 Task: Enable the video output modules for Clone video filter to "Video memory output".
Action: Mouse moved to (138, 77)
Screenshot: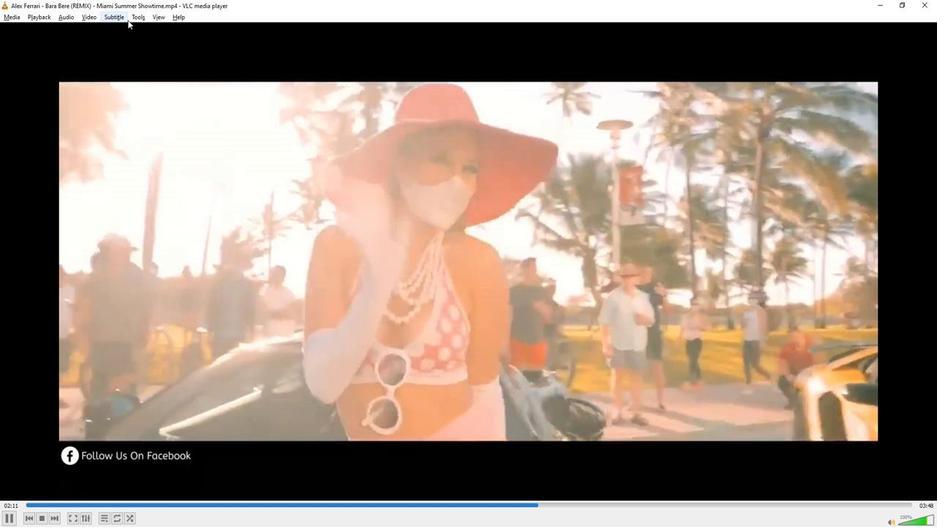 
Action: Mouse pressed left at (138, 77)
Screenshot: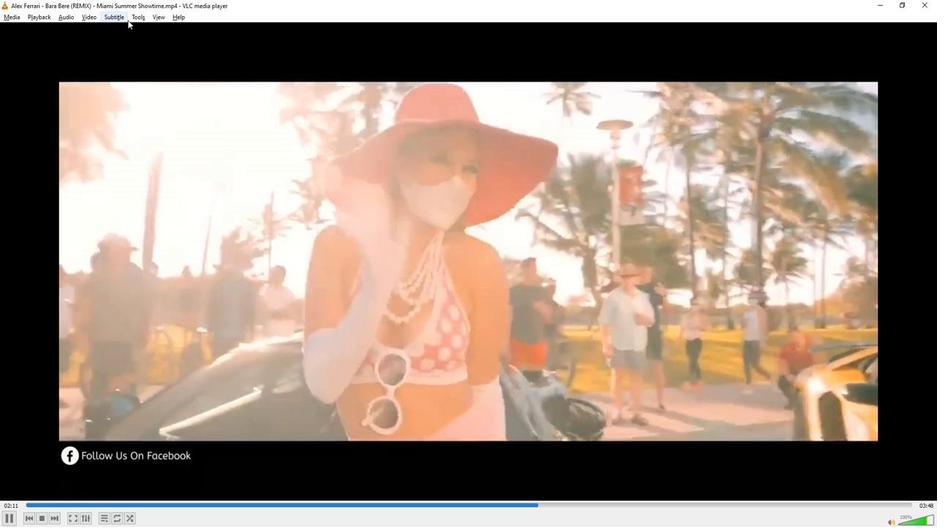 
Action: Mouse moved to (142, 75)
Screenshot: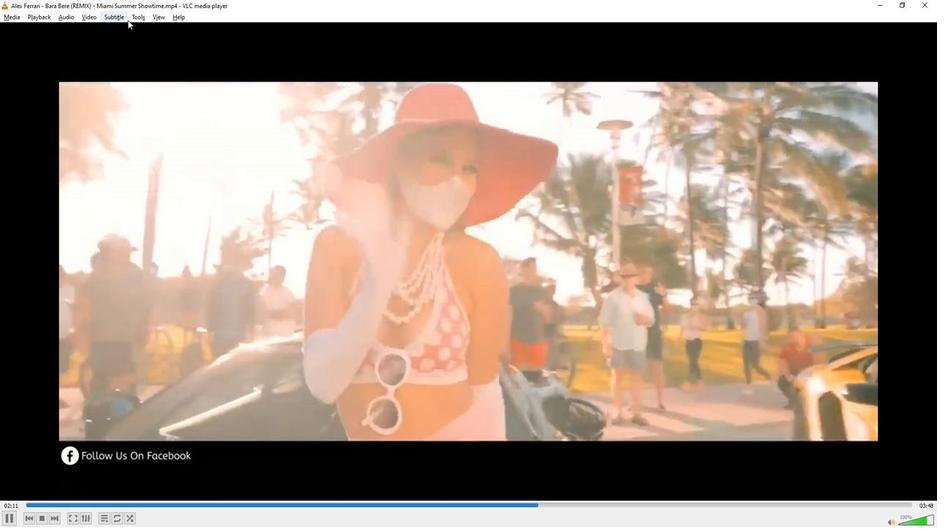 
Action: Mouse pressed left at (142, 75)
Screenshot: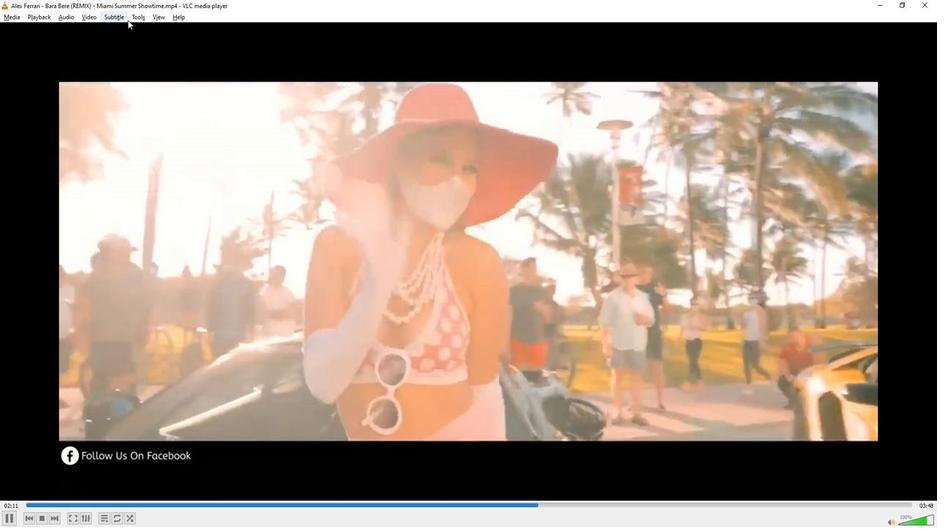 
Action: Mouse moved to (161, 166)
Screenshot: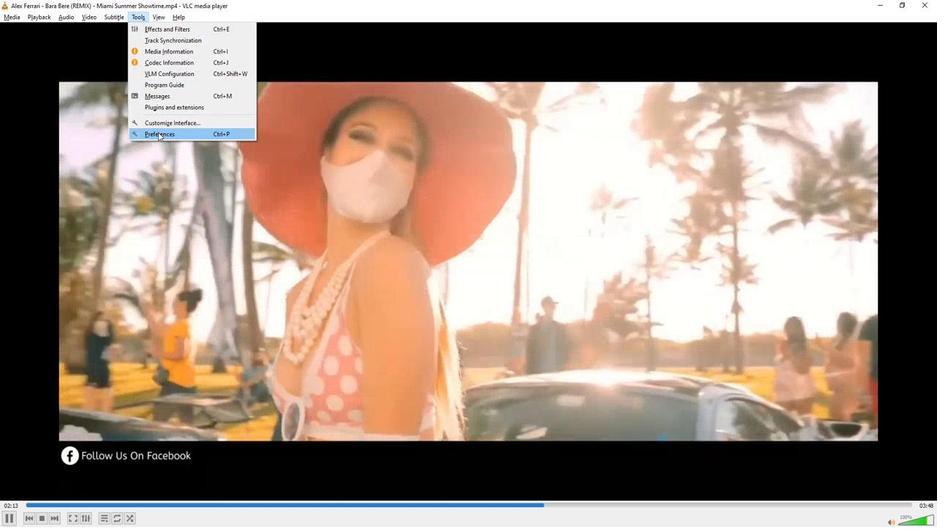 
Action: Mouse pressed left at (161, 166)
Screenshot: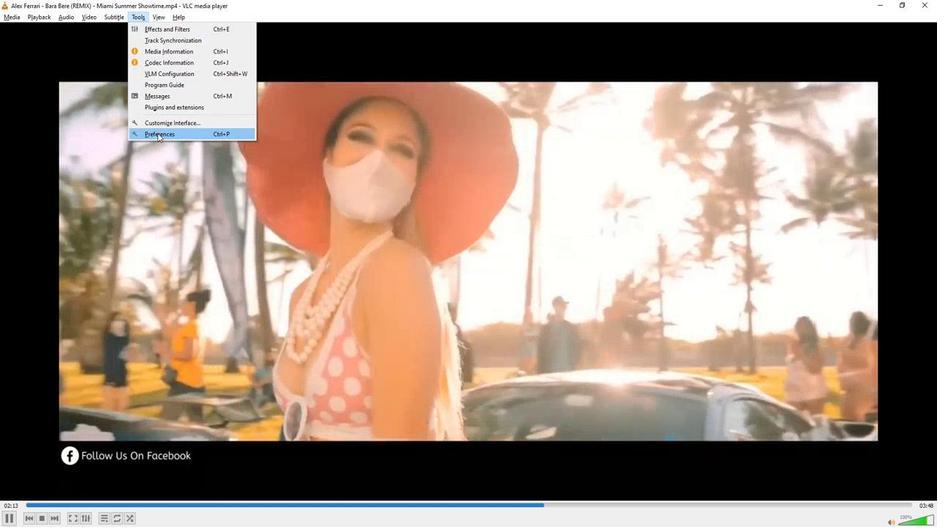 
Action: Mouse moved to (213, 394)
Screenshot: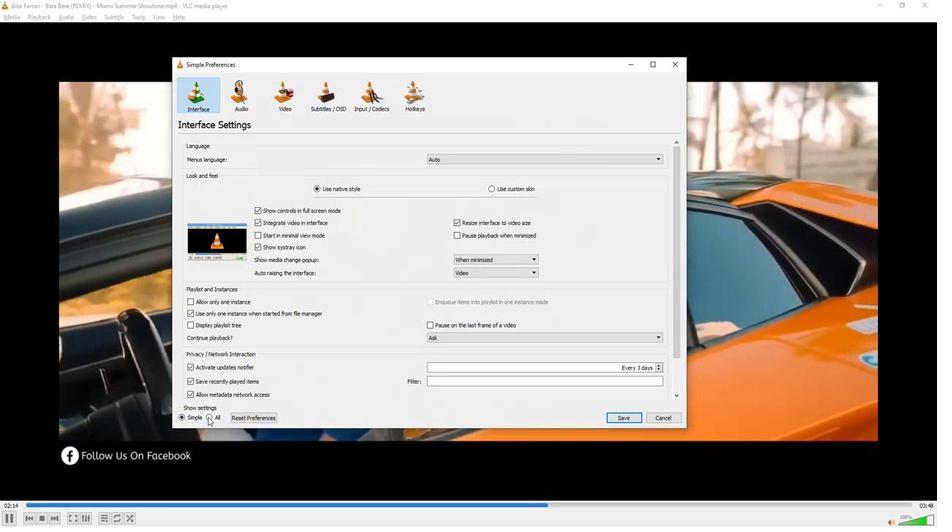 
Action: Mouse pressed left at (213, 394)
Screenshot: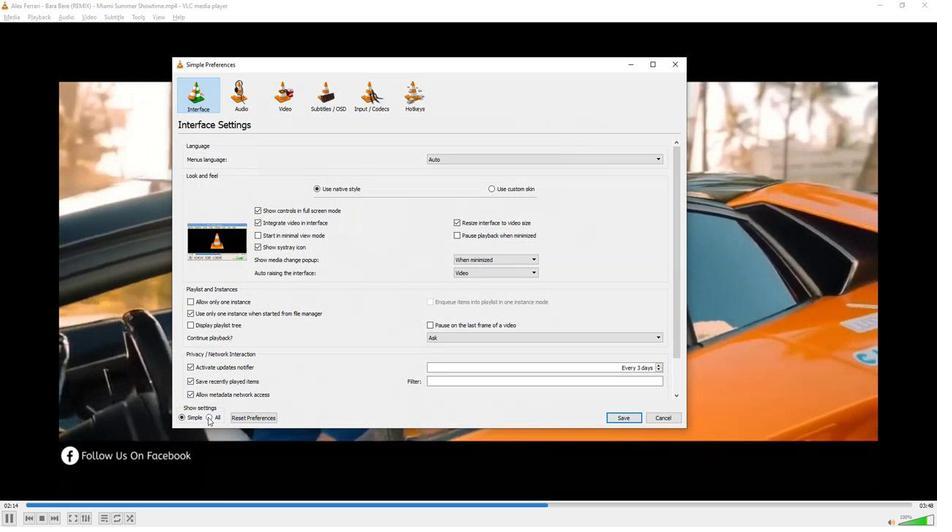 
Action: Mouse moved to (210, 331)
Screenshot: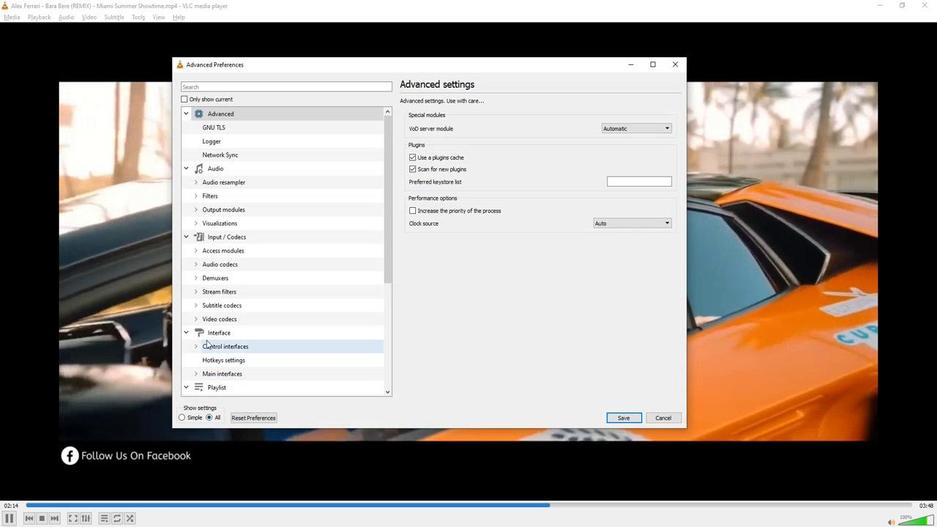 
Action: Mouse scrolled (210, 331) with delta (0, 0)
Screenshot: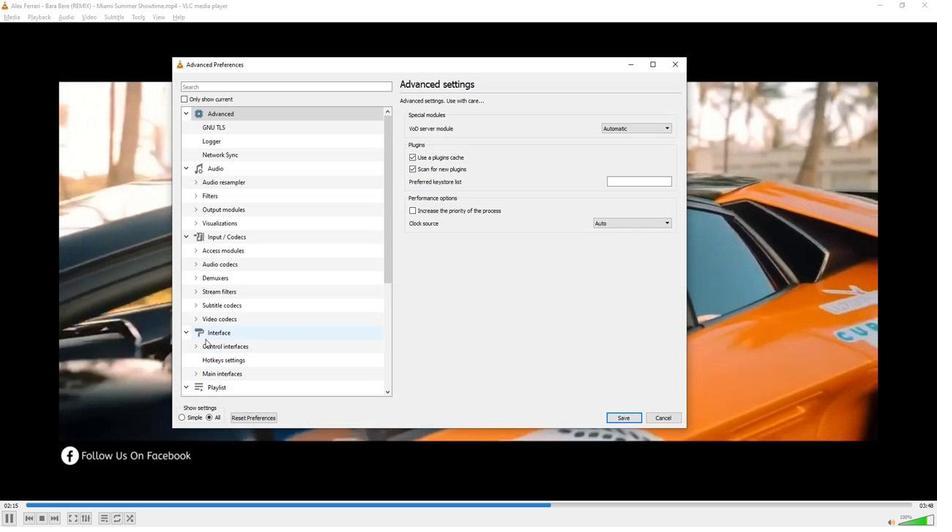 
Action: Mouse scrolled (210, 331) with delta (0, 0)
Screenshot: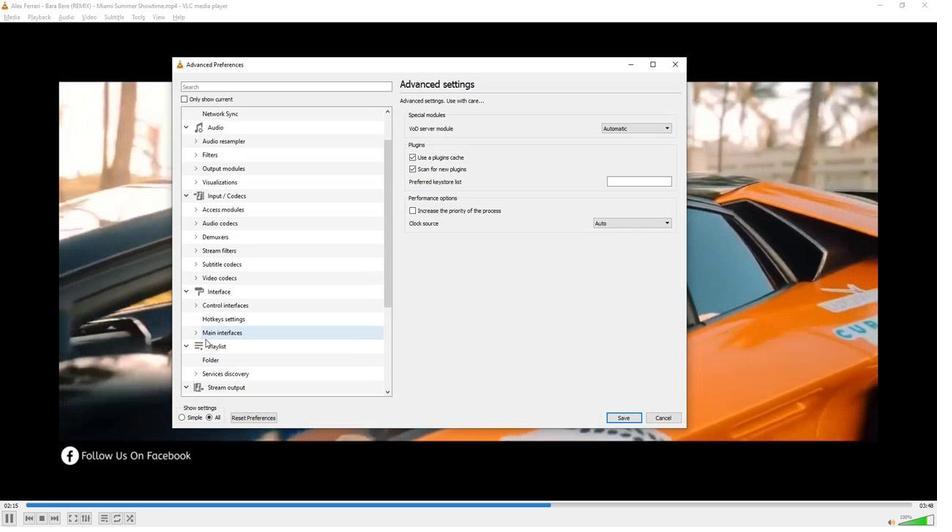 
Action: Mouse scrolled (210, 331) with delta (0, 0)
Screenshot: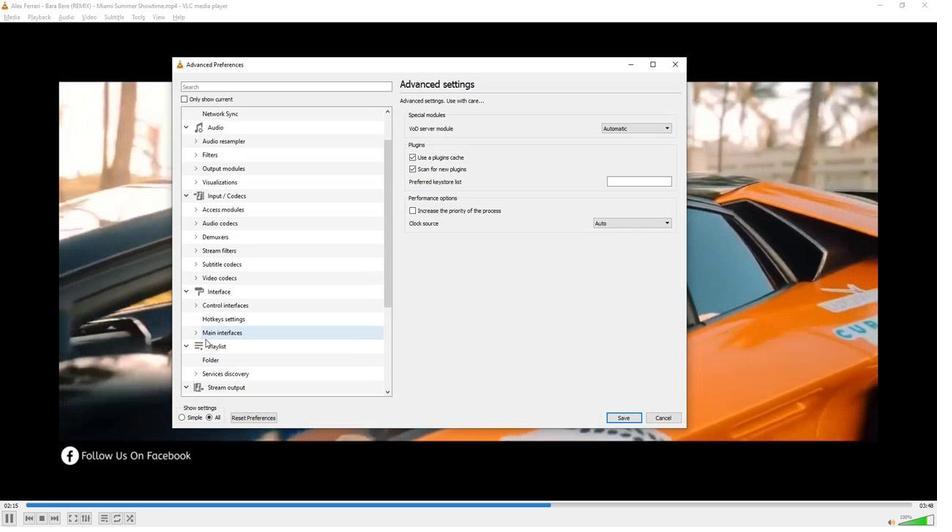 
Action: Mouse scrolled (210, 331) with delta (0, 0)
Screenshot: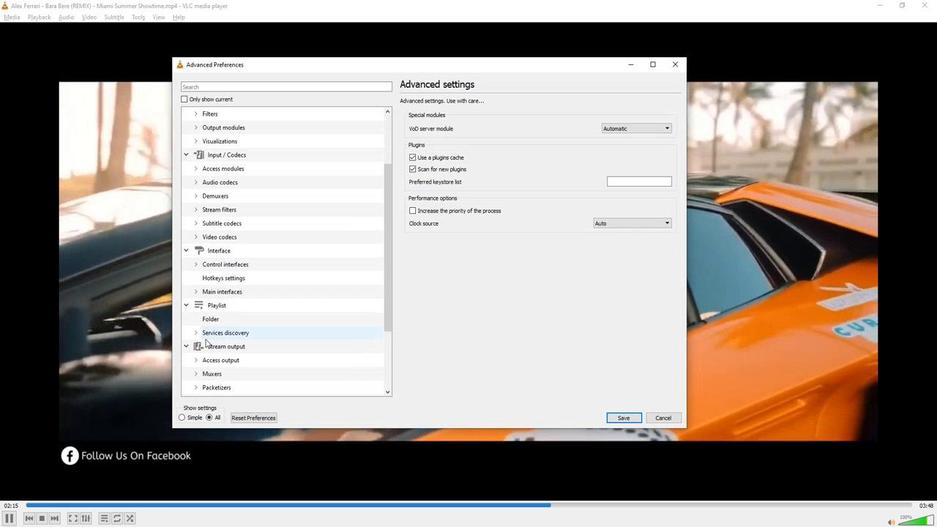 
Action: Mouse scrolled (210, 331) with delta (0, 0)
Screenshot: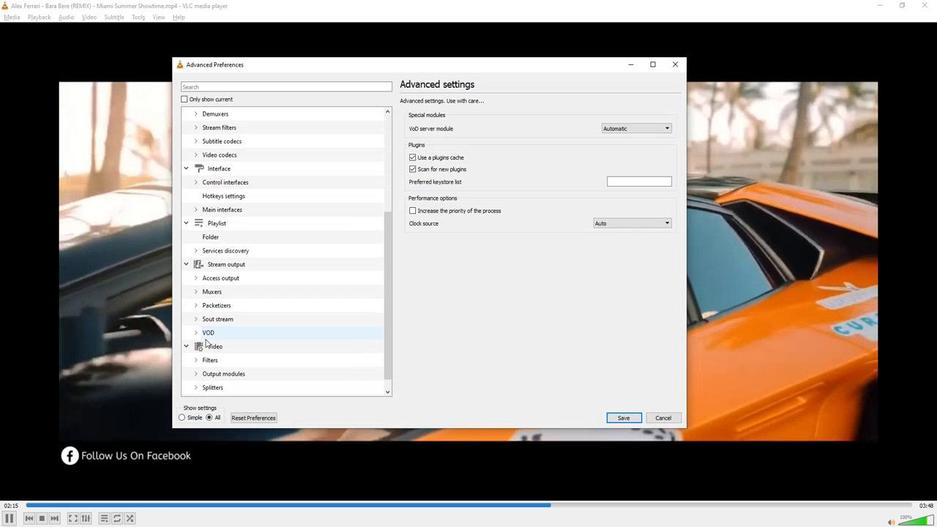
Action: Mouse scrolled (210, 331) with delta (0, 0)
Screenshot: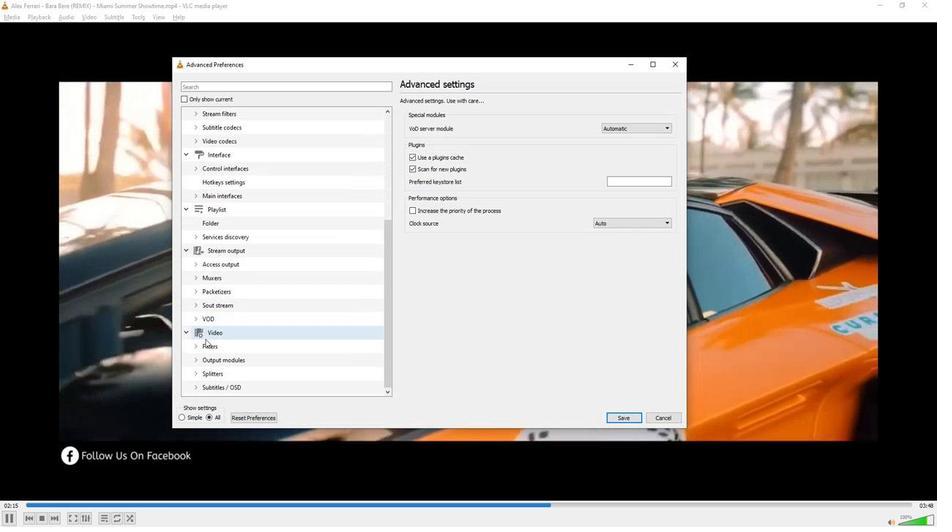 
Action: Mouse scrolled (210, 331) with delta (0, 0)
Screenshot: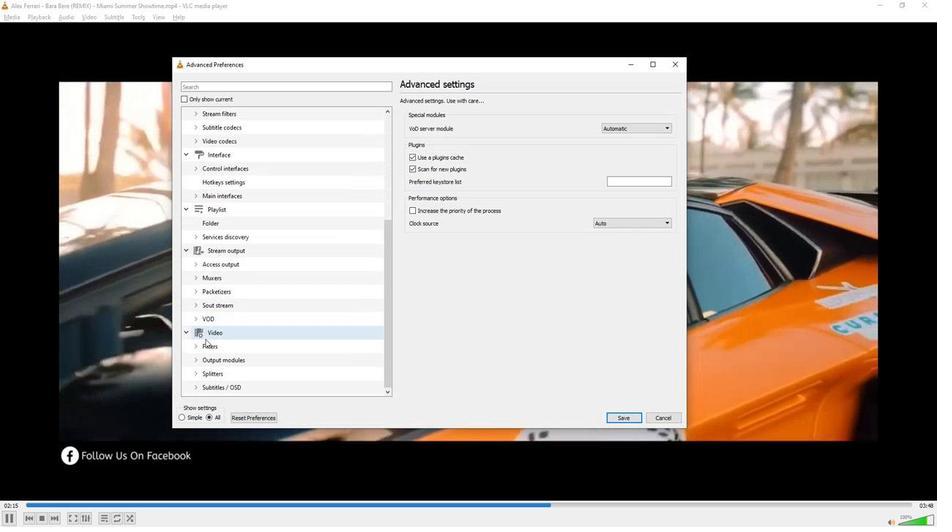 
Action: Mouse moved to (203, 358)
Screenshot: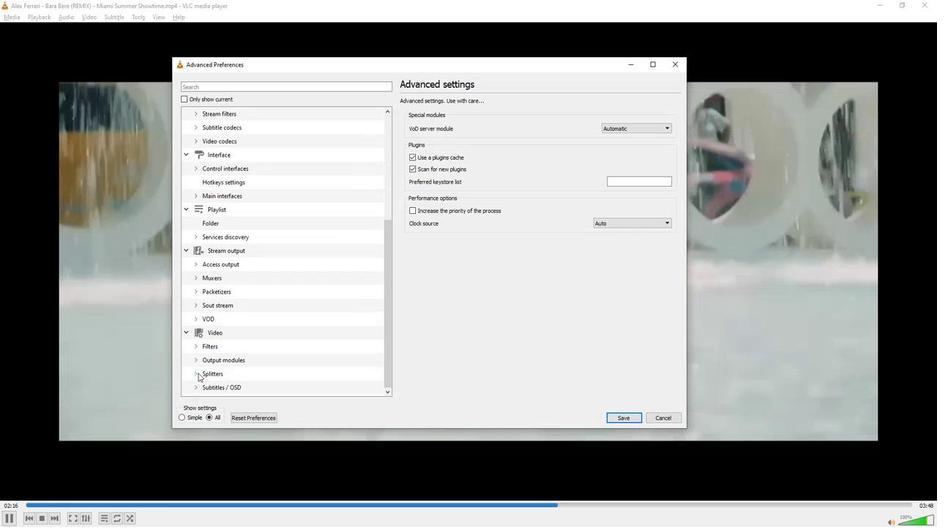
Action: Mouse pressed left at (203, 358)
Screenshot: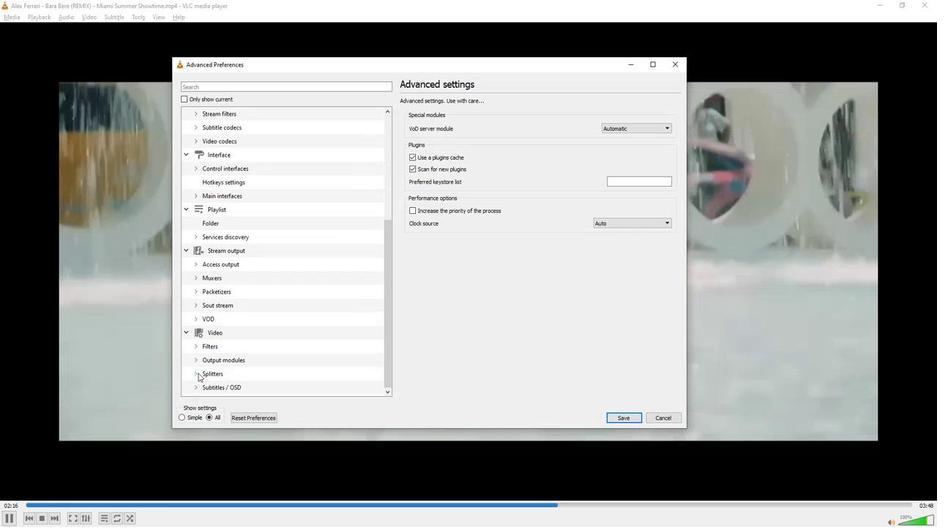
Action: Mouse moved to (200, 350)
Screenshot: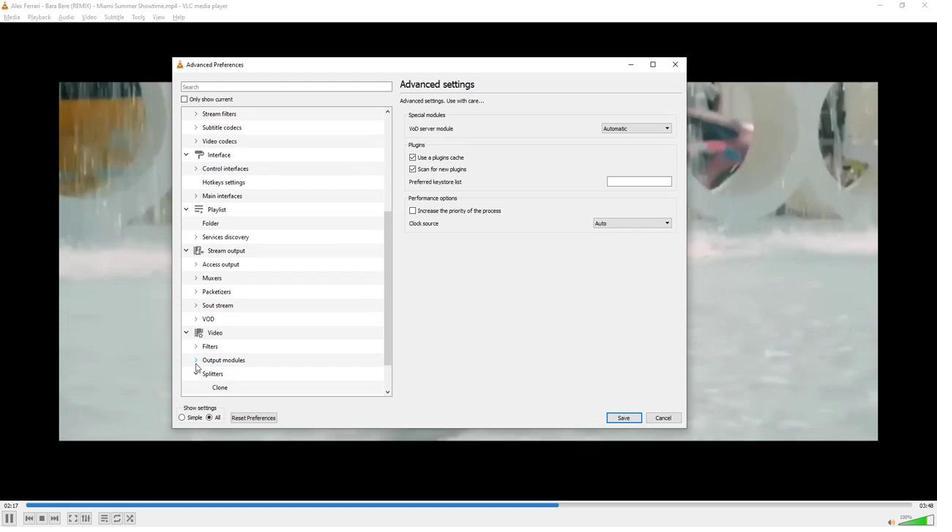 
Action: Mouse scrolled (200, 350) with delta (0, 0)
Screenshot: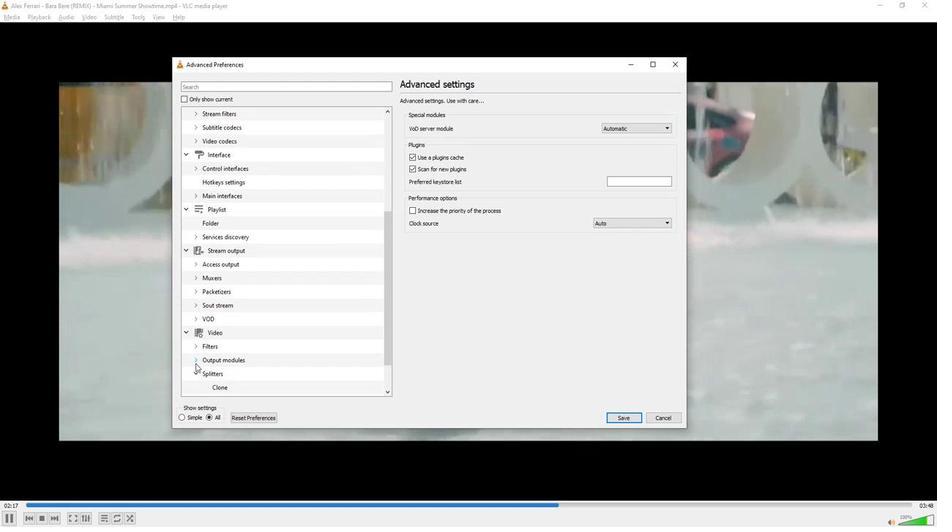 
Action: Mouse scrolled (200, 350) with delta (0, 0)
Screenshot: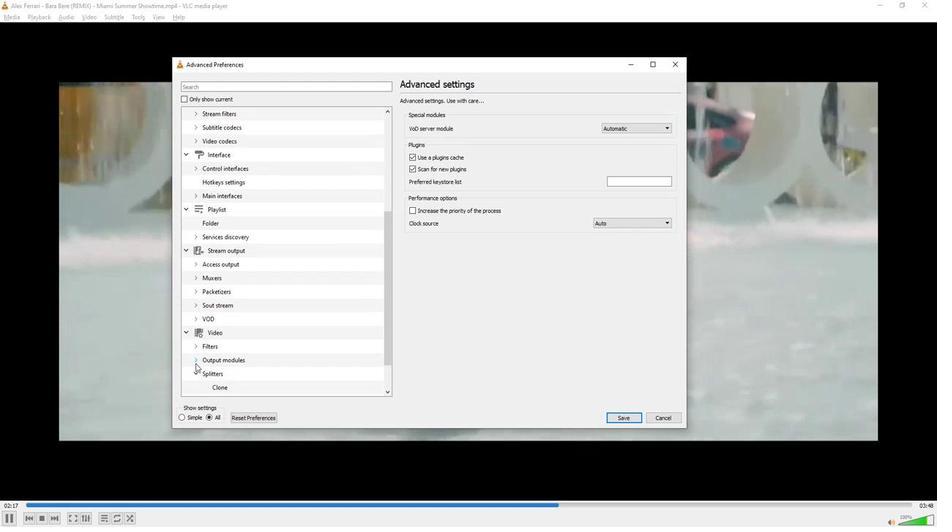 
Action: Mouse scrolled (200, 350) with delta (0, 0)
Screenshot: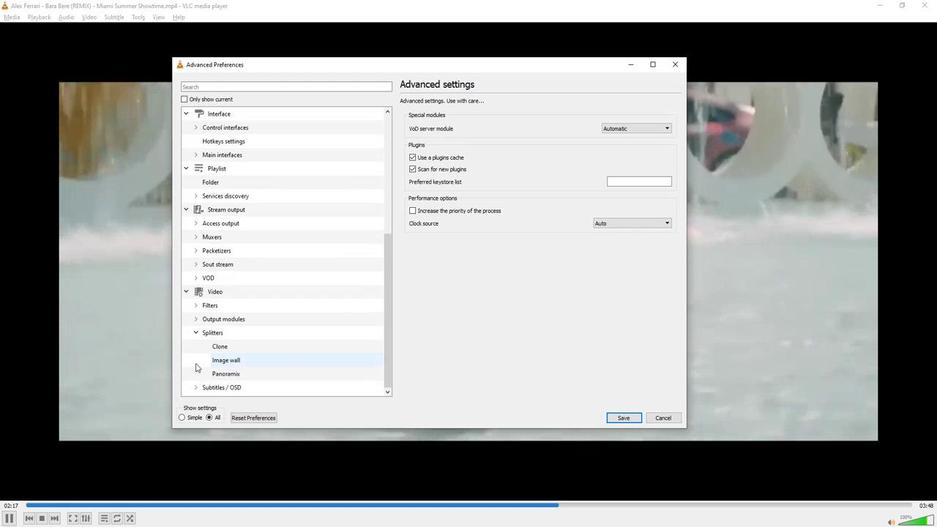 
Action: Mouse moved to (200, 350)
Screenshot: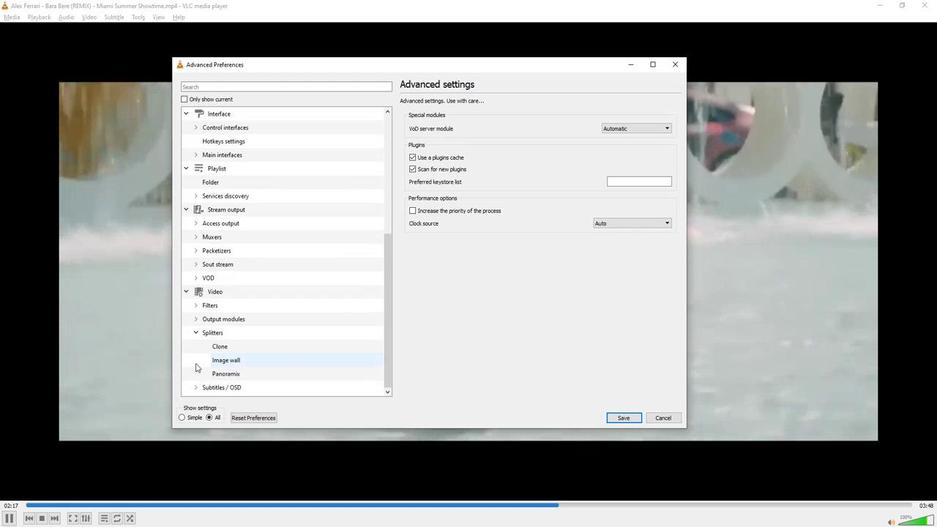 
Action: Mouse scrolled (200, 350) with delta (0, 0)
Screenshot: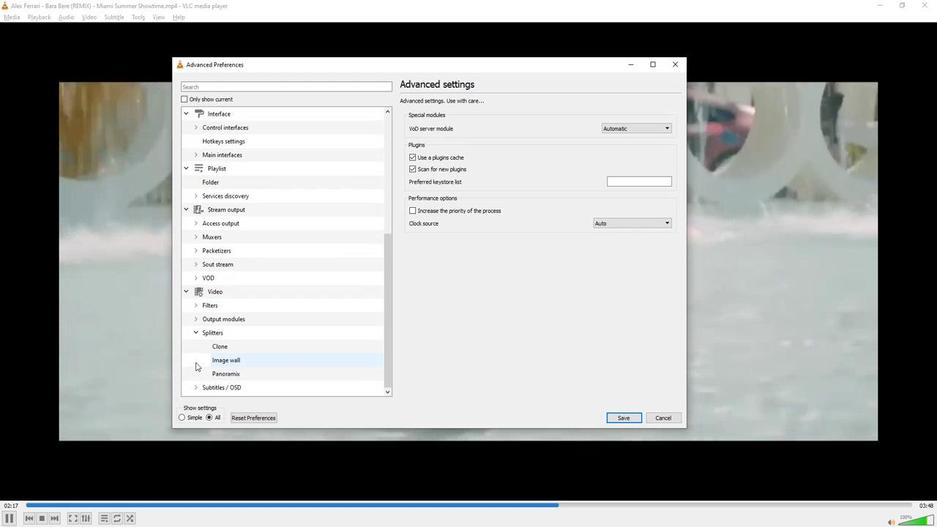 
Action: Mouse moved to (200, 350)
Screenshot: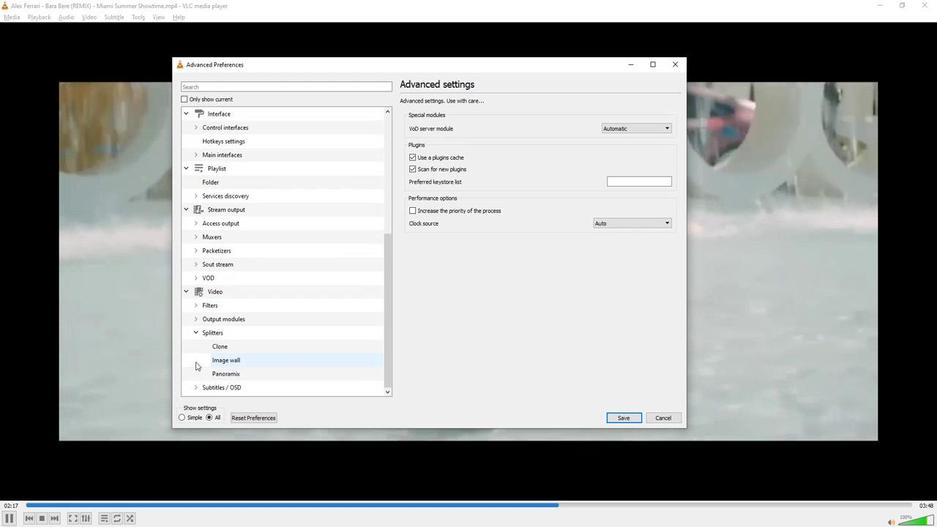 
Action: Mouse scrolled (200, 349) with delta (0, 0)
Screenshot: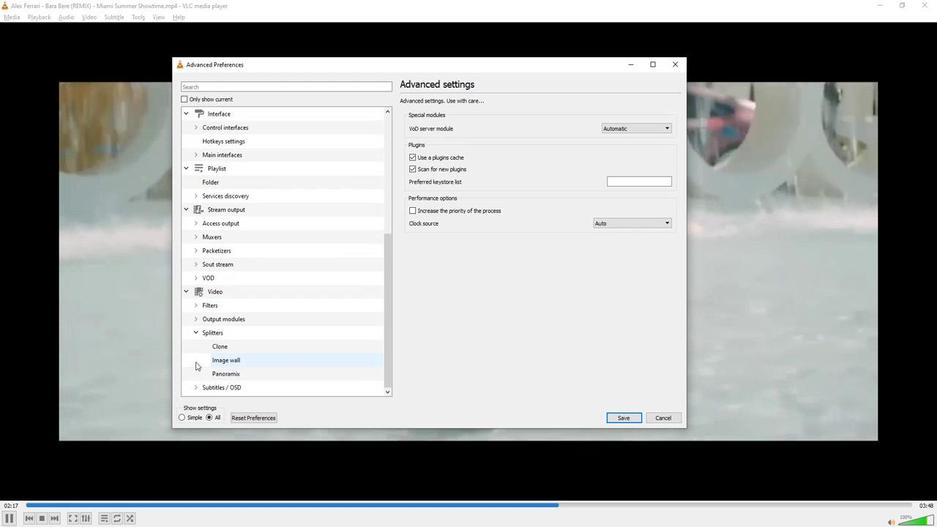 
Action: Mouse moved to (228, 336)
Screenshot: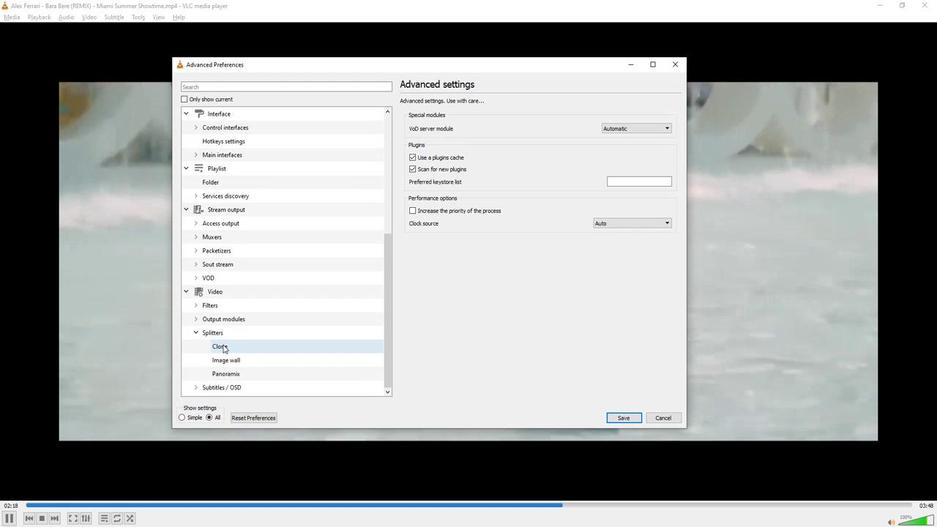 
Action: Mouse pressed left at (228, 336)
Screenshot: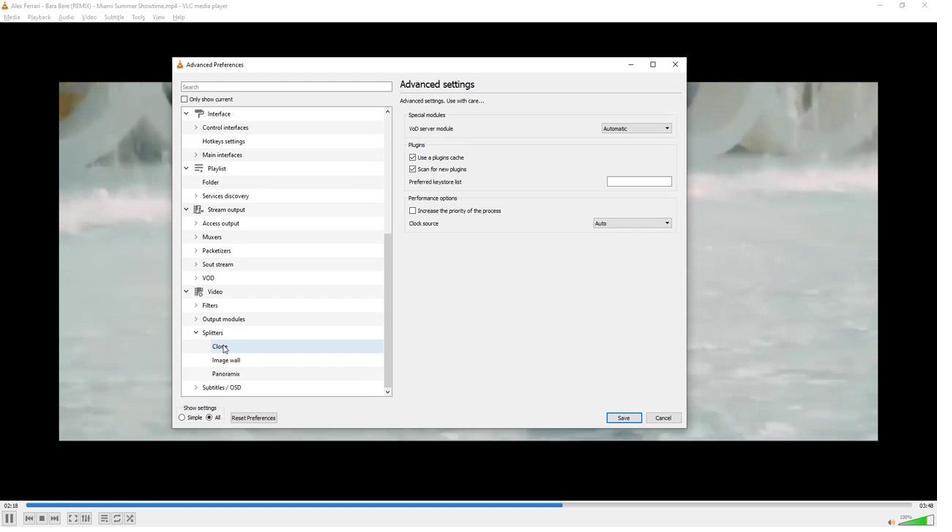 
Action: Mouse moved to (424, 180)
Screenshot: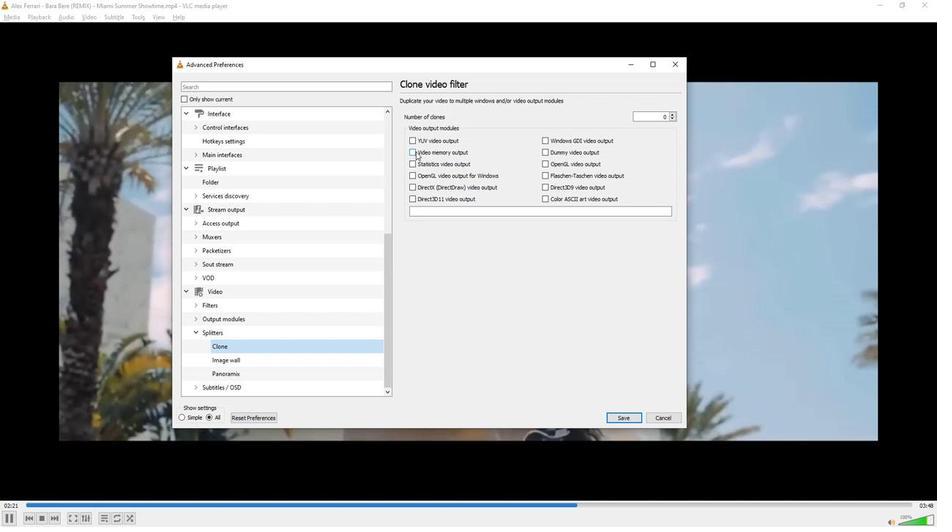
Action: Mouse pressed left at (424, 180)
Screenshot: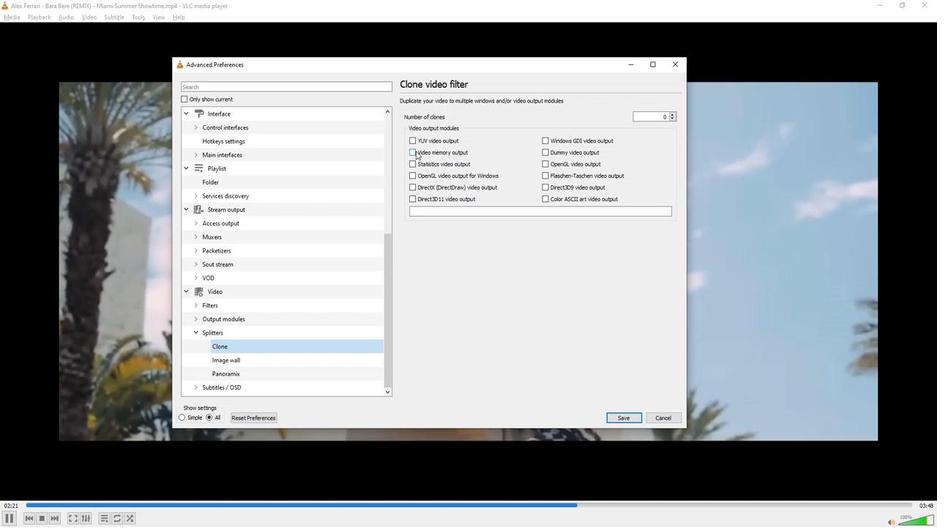 
Action: Mouse moved to (455, 290)
Screenshot: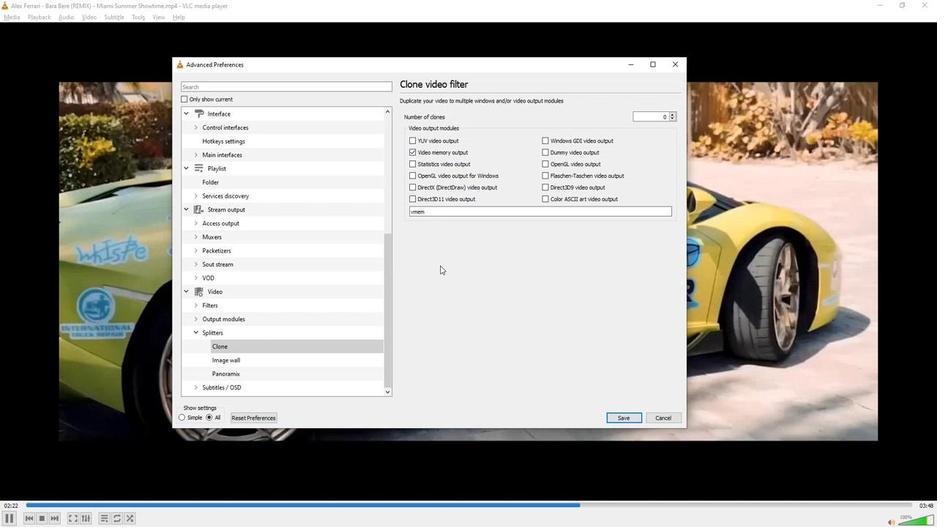 
